 Task: Plan a volunteer activity at a local shelter on the 21st at 10:00 AM.
Action: Mouse pressed left at (60, 308)
Screenshot: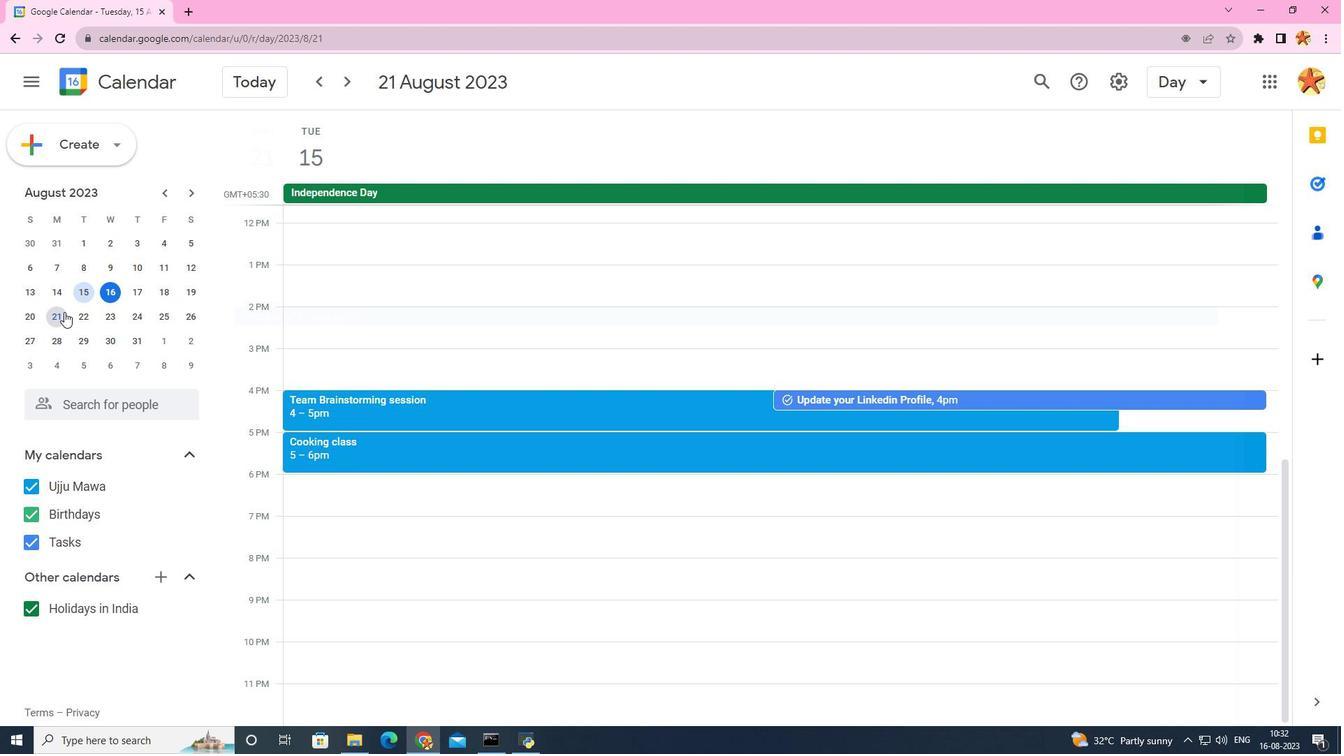 
Action: Mouse moved to (305, 301)
Screenshot: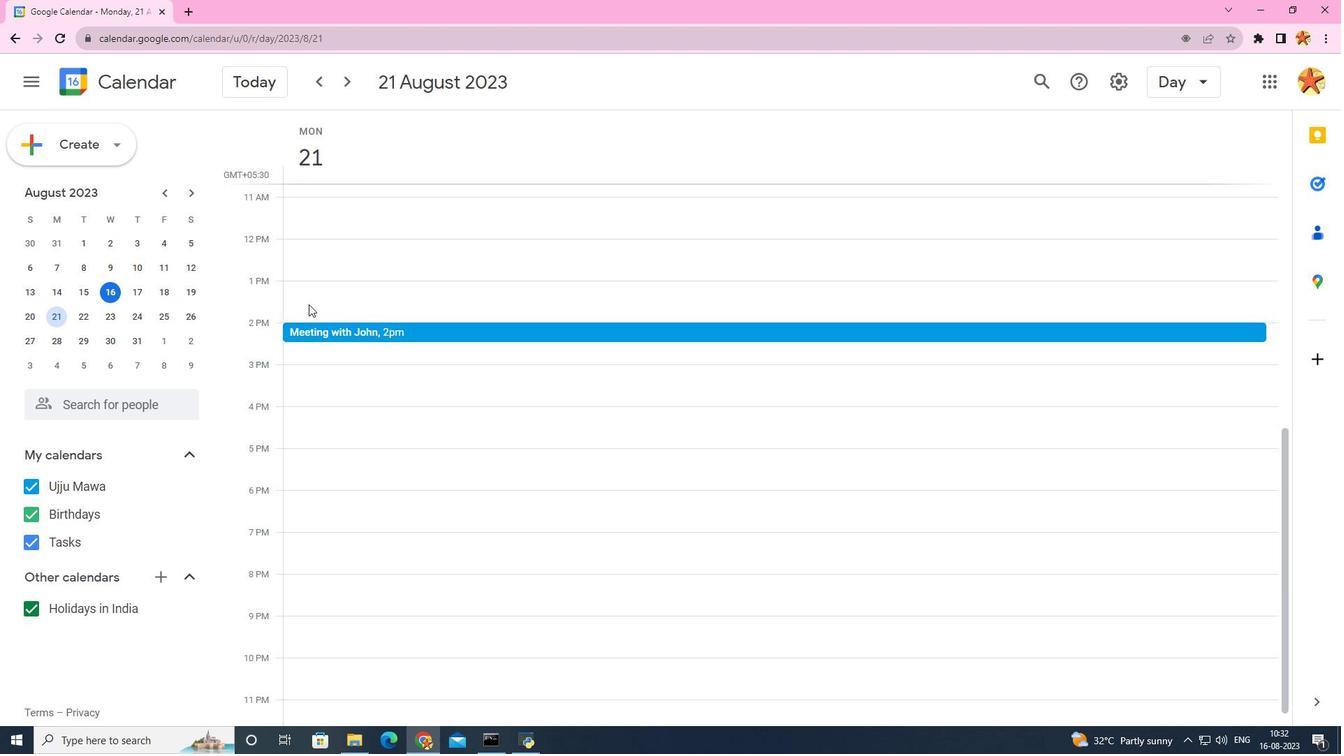 
Action: Mouse scrolled (305, 301) with delta (0, 0)
Screenshot: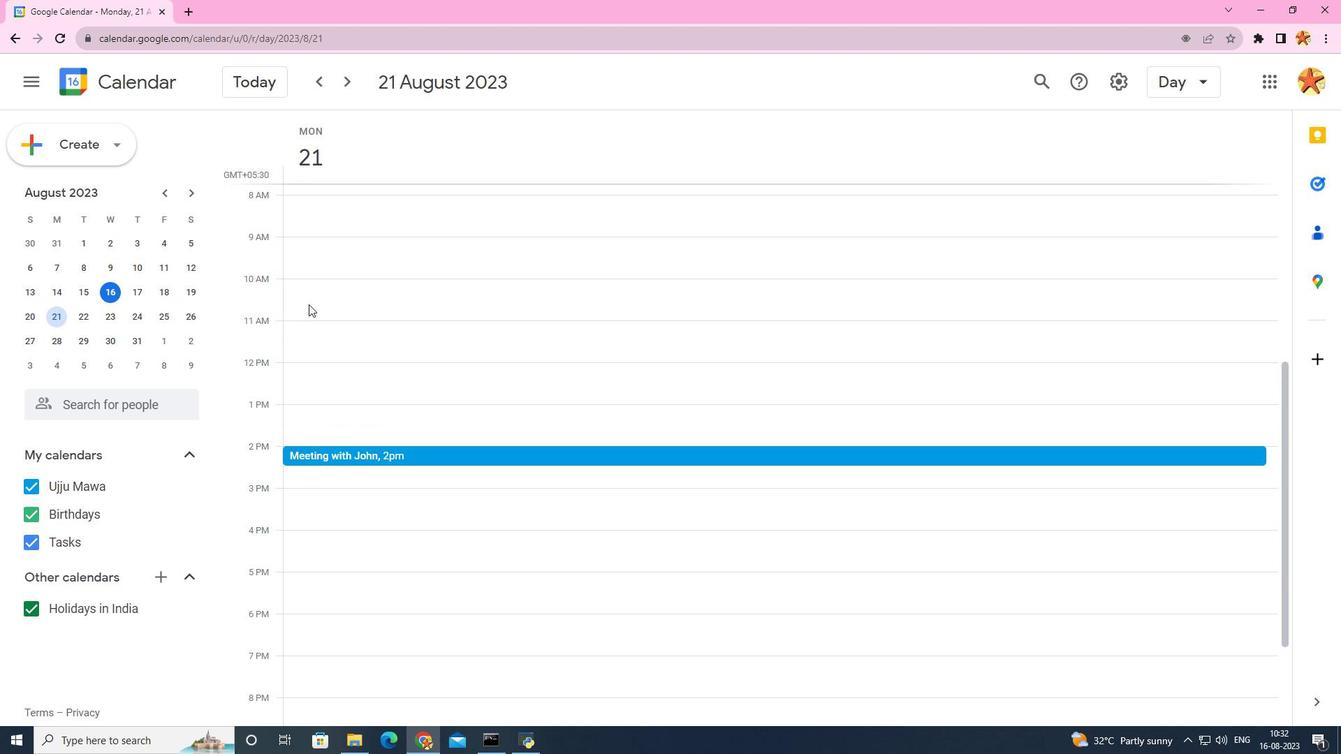 
Action: Mouse scrolled (305, 301) with delta (0, 0)
Screenshot: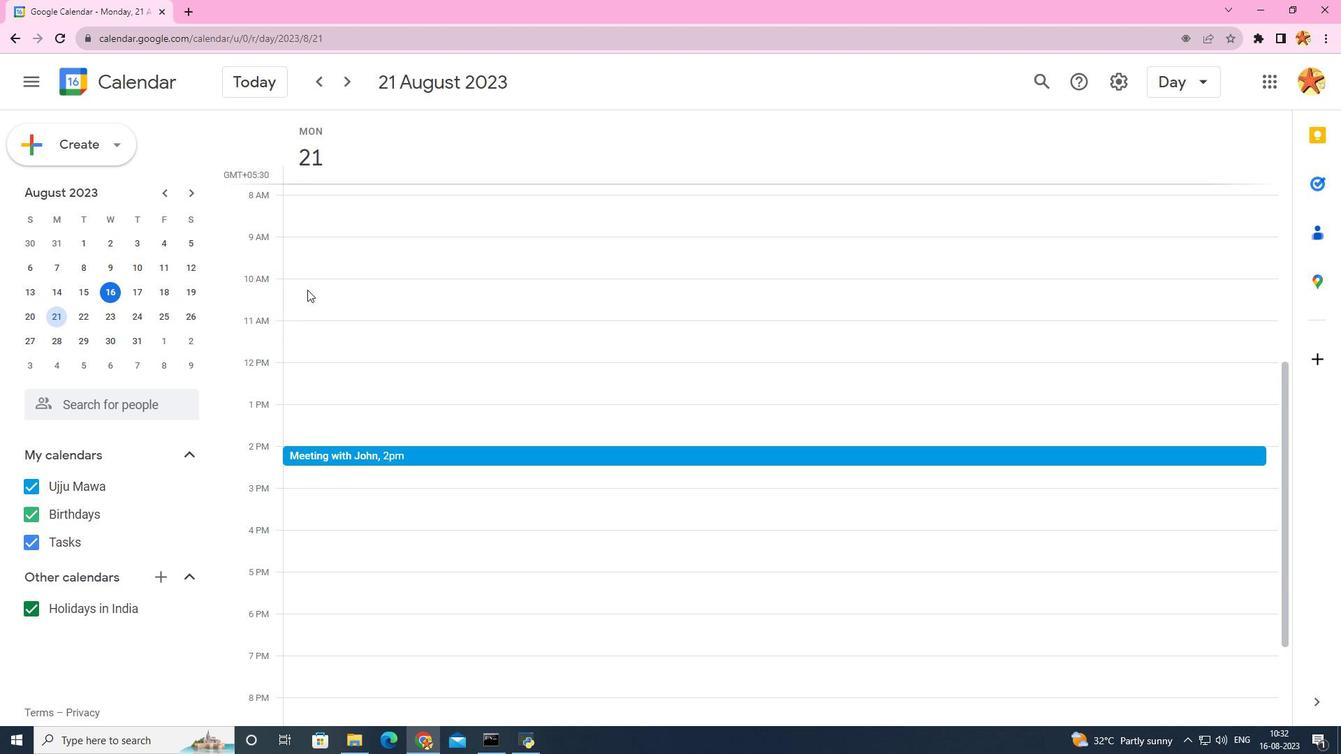 
Action: Mouse moved to (281, 298)
Screenshot: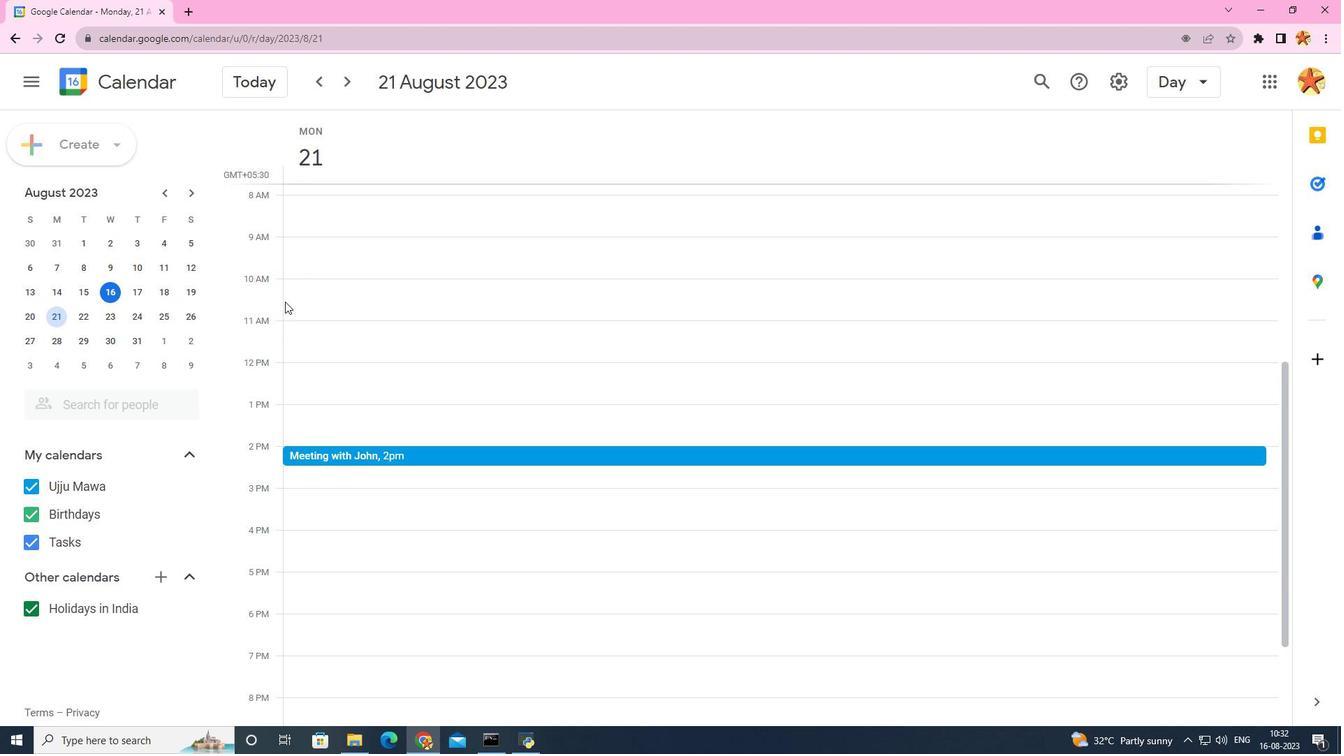
Action: Mouse pressed left at (281, 298)
Screenshot: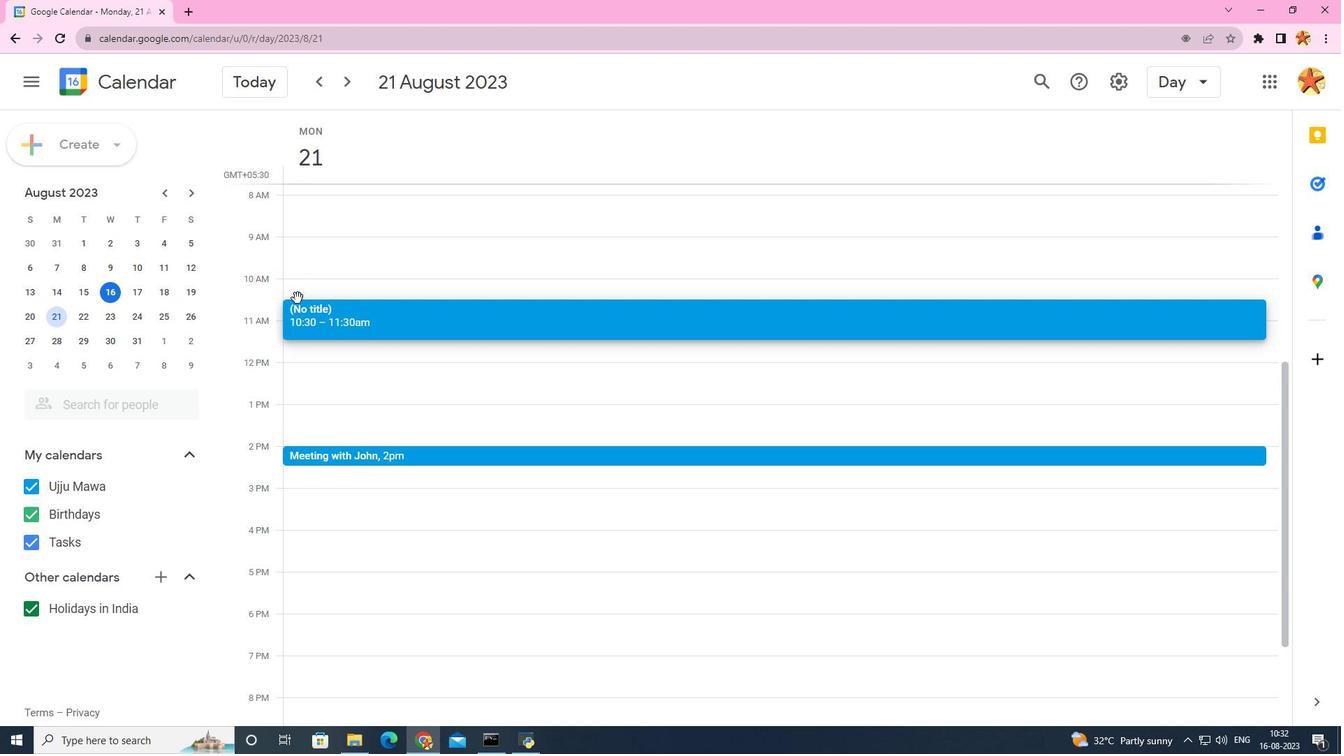 
Action: Mouse moved to (310, 285)
Screenshot: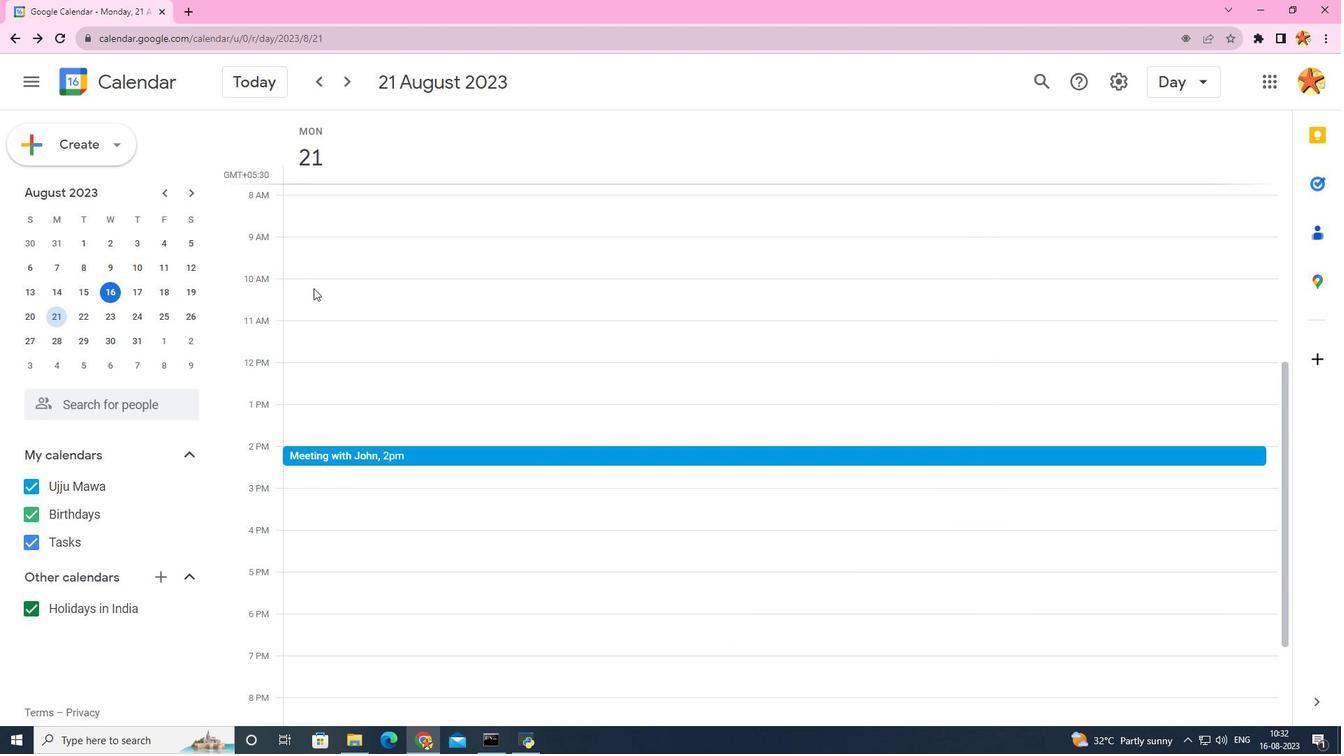 
Action: Mouse pressed left at (310, 285)
Screenshot: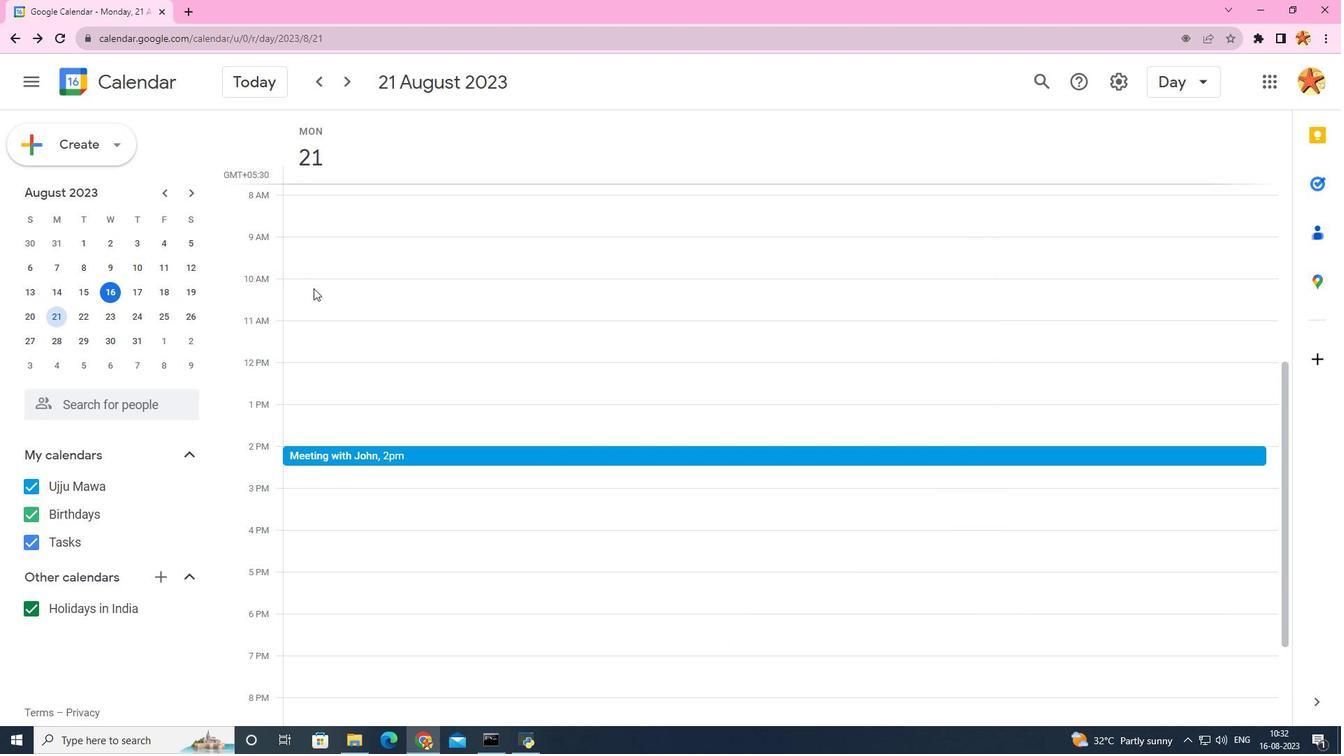
Action: Mouse moved to (328, 263)
Screenshot: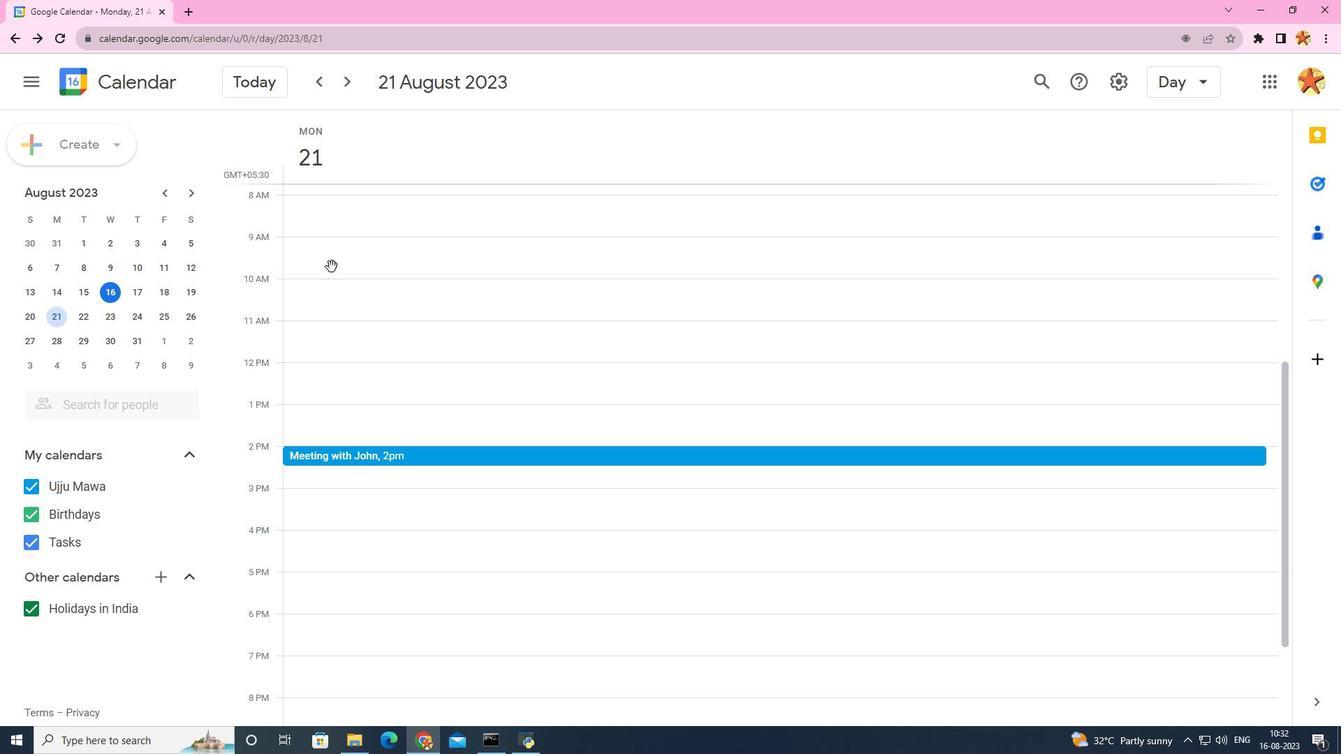 
Action: Mouse pressed left at (328, 263)
Screenshot: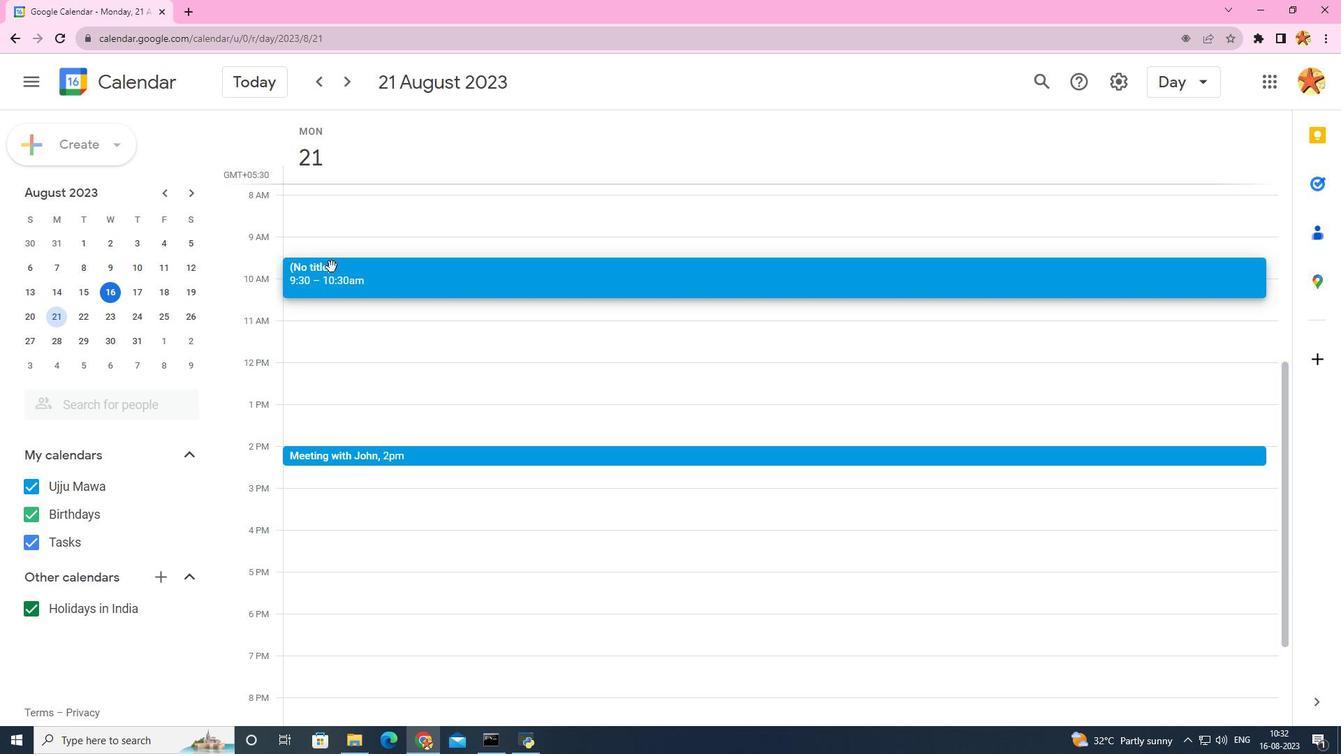 
Action: Mouse moved to (319, 294)
Screenshot: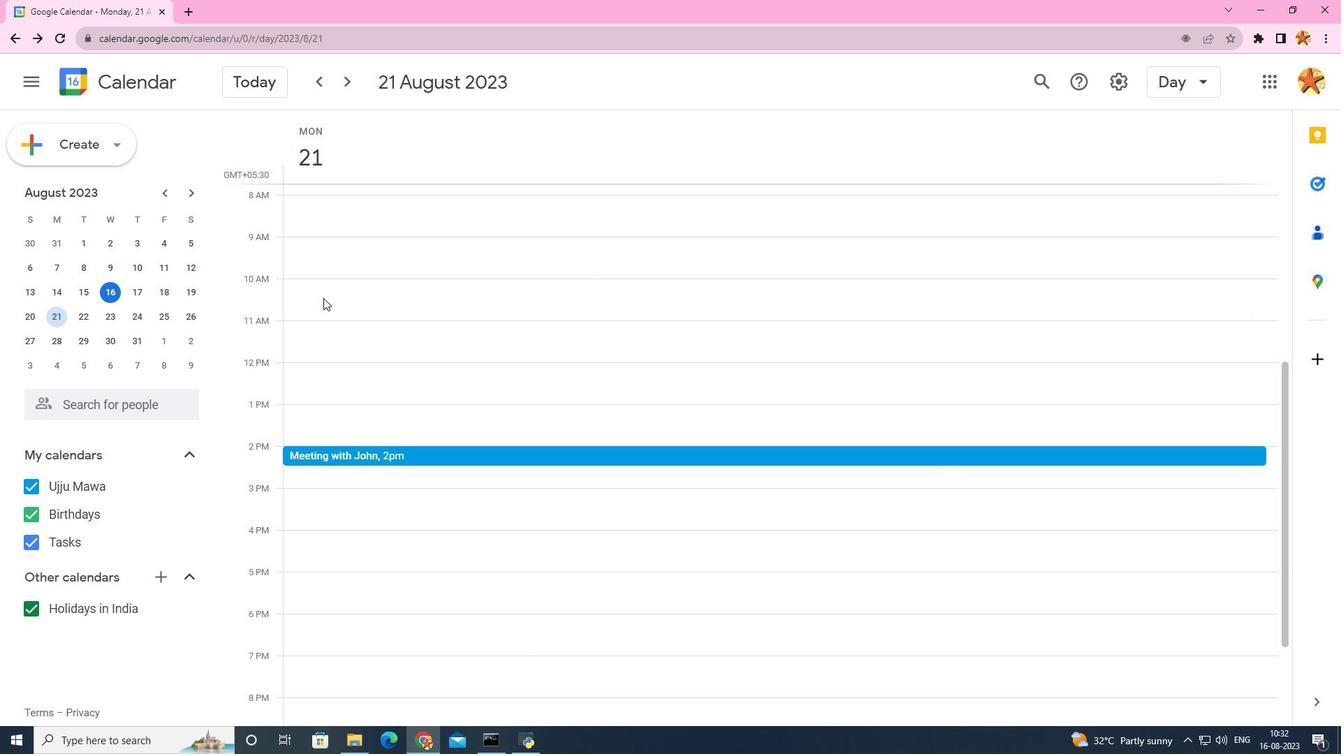 
Action: Mouse pressed left at (319, 294)
Screenshot: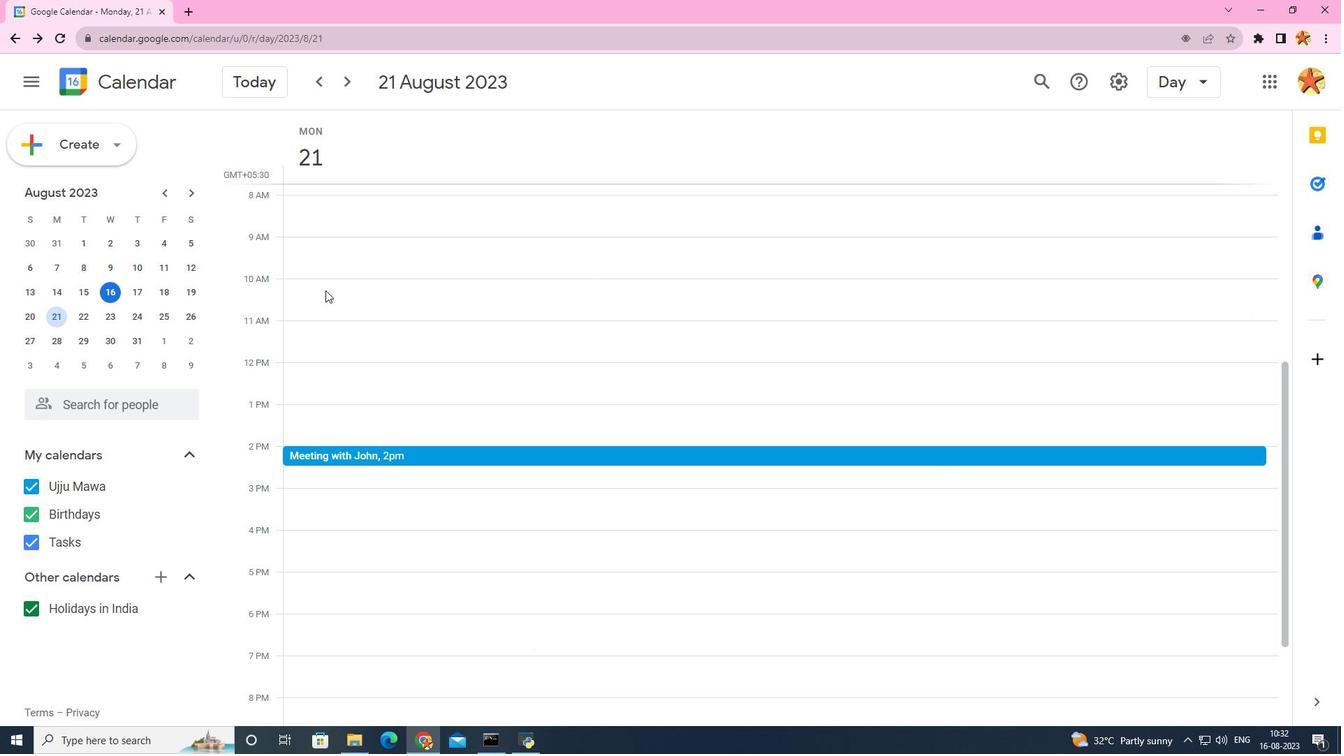 
Action: Mouse moved to (323, 285)
Screenshot: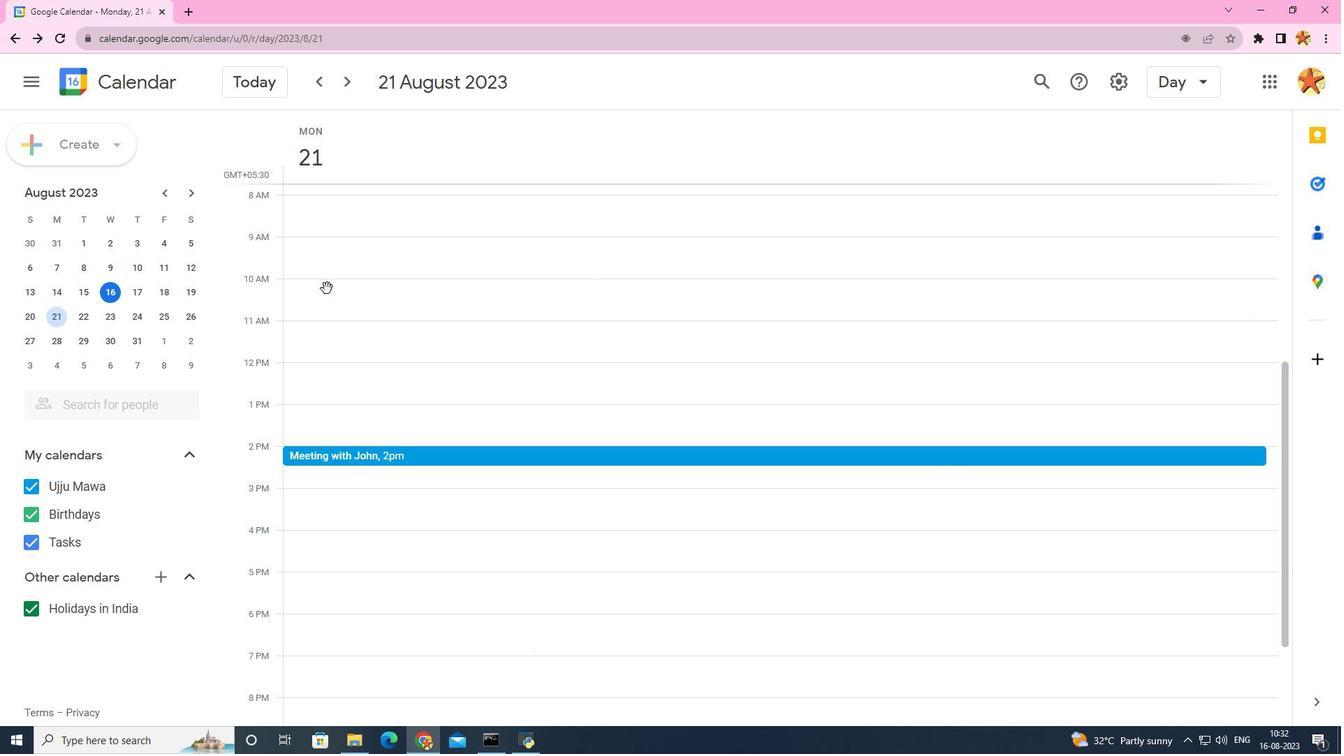 
Action: Mouse pressed left at (323, 285)
Screenshot: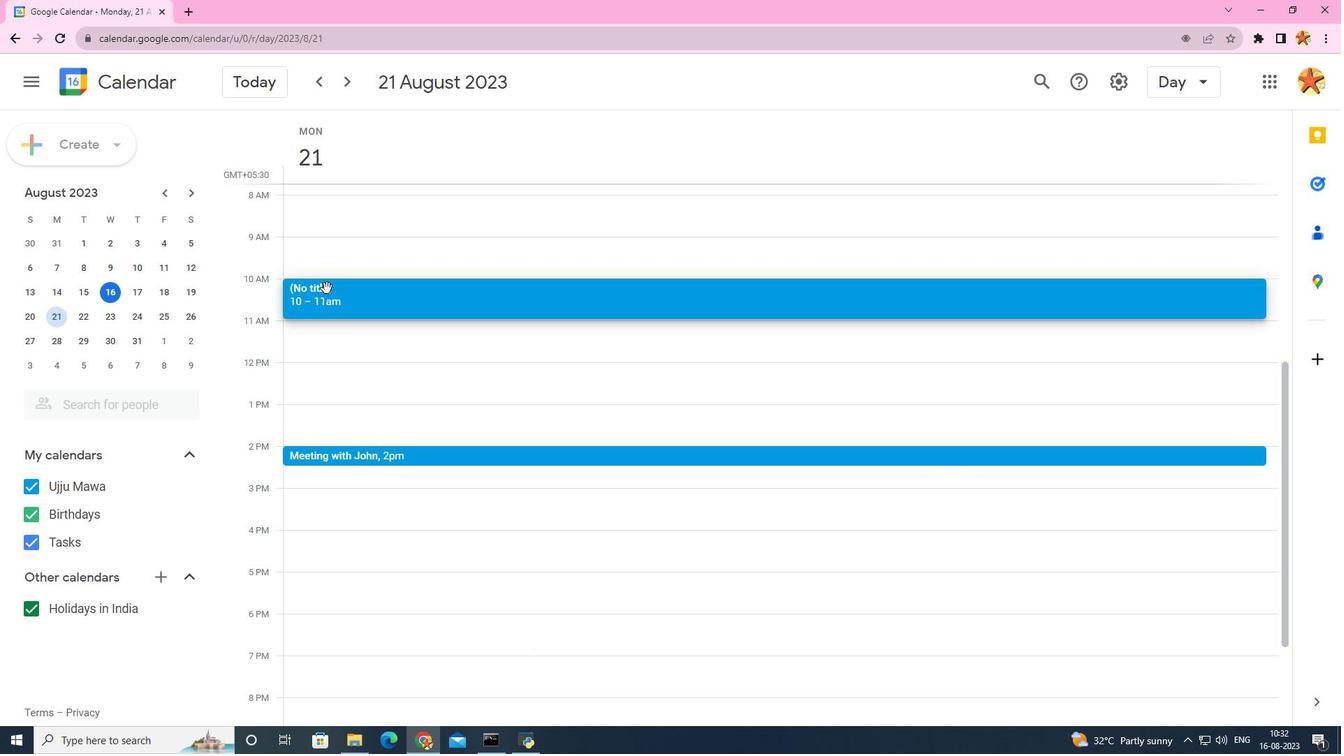 
Action: Mouse moved to (721, 219)
Screenshot: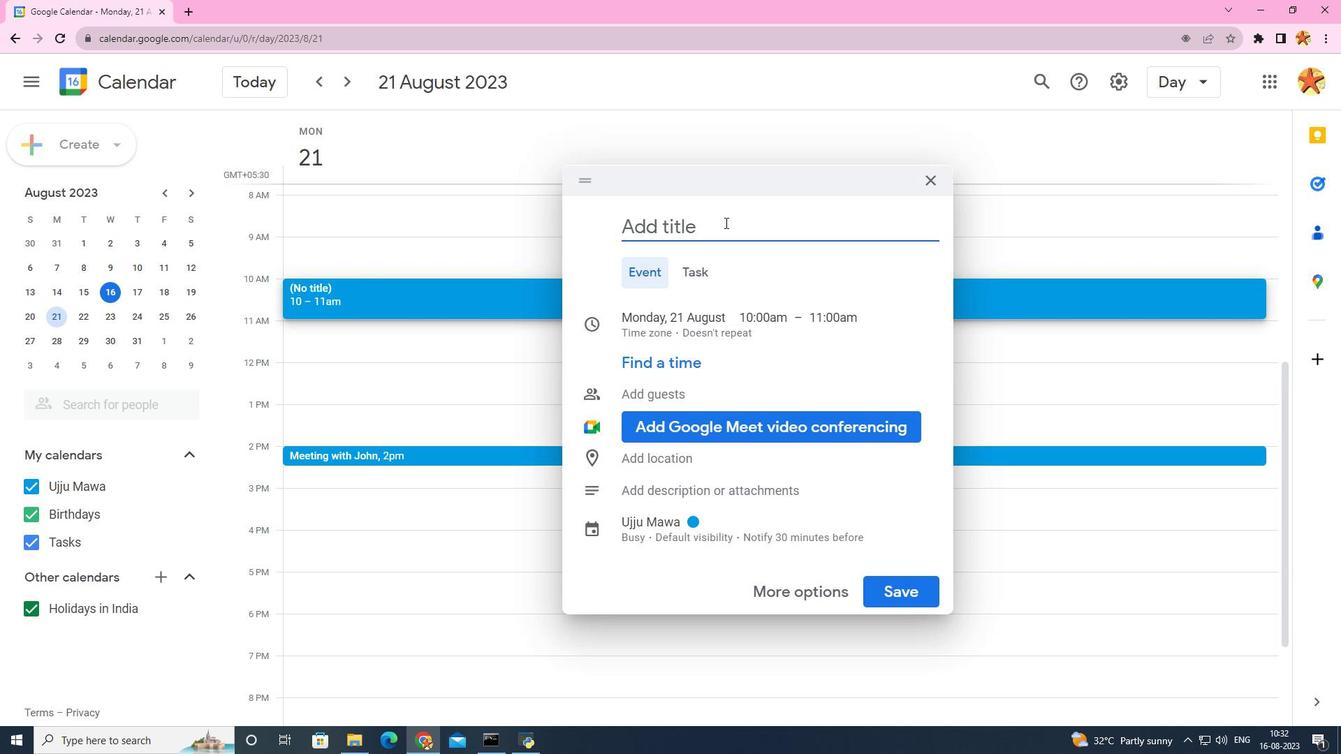
Action: Key pressed <Key.caps_lock>V<Key.caps_lock><Key.tab>olunteer
Screenshot: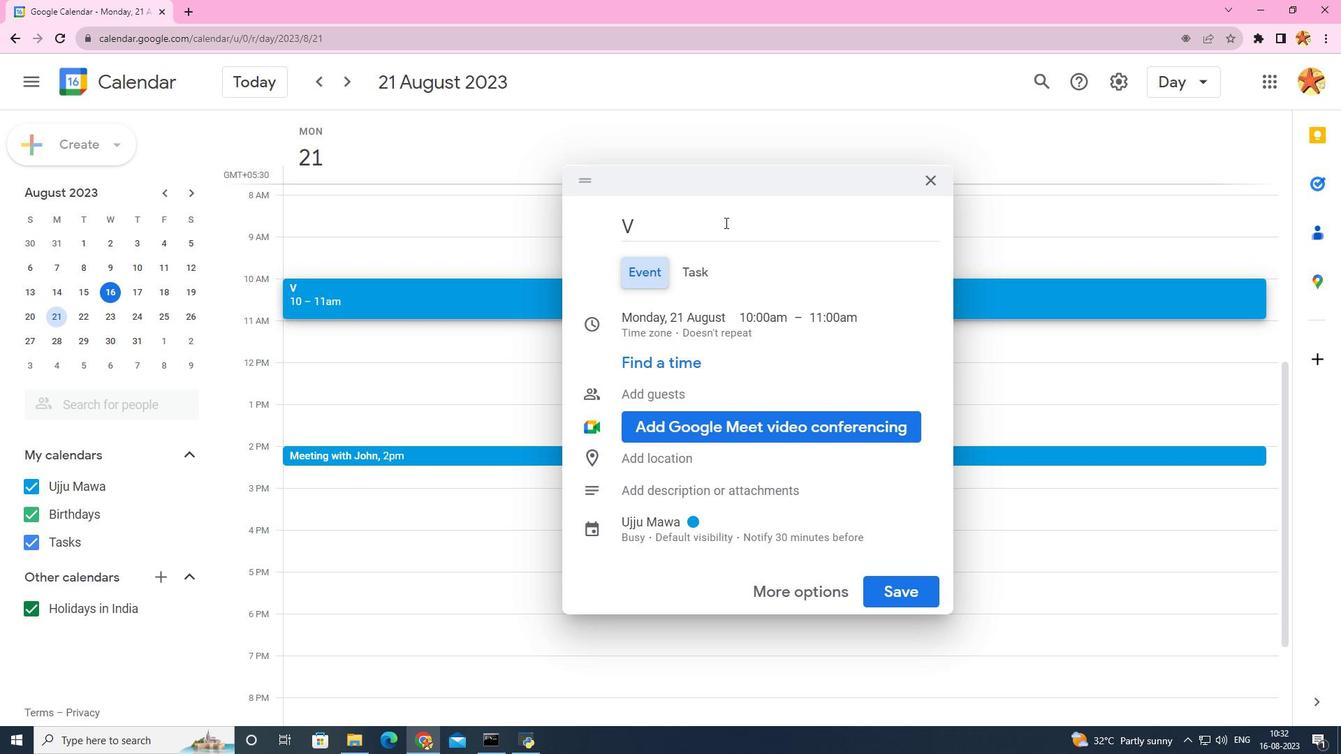 
Action: Mouse scrolled (721, 220) with delta (0, 0)
Screenshot: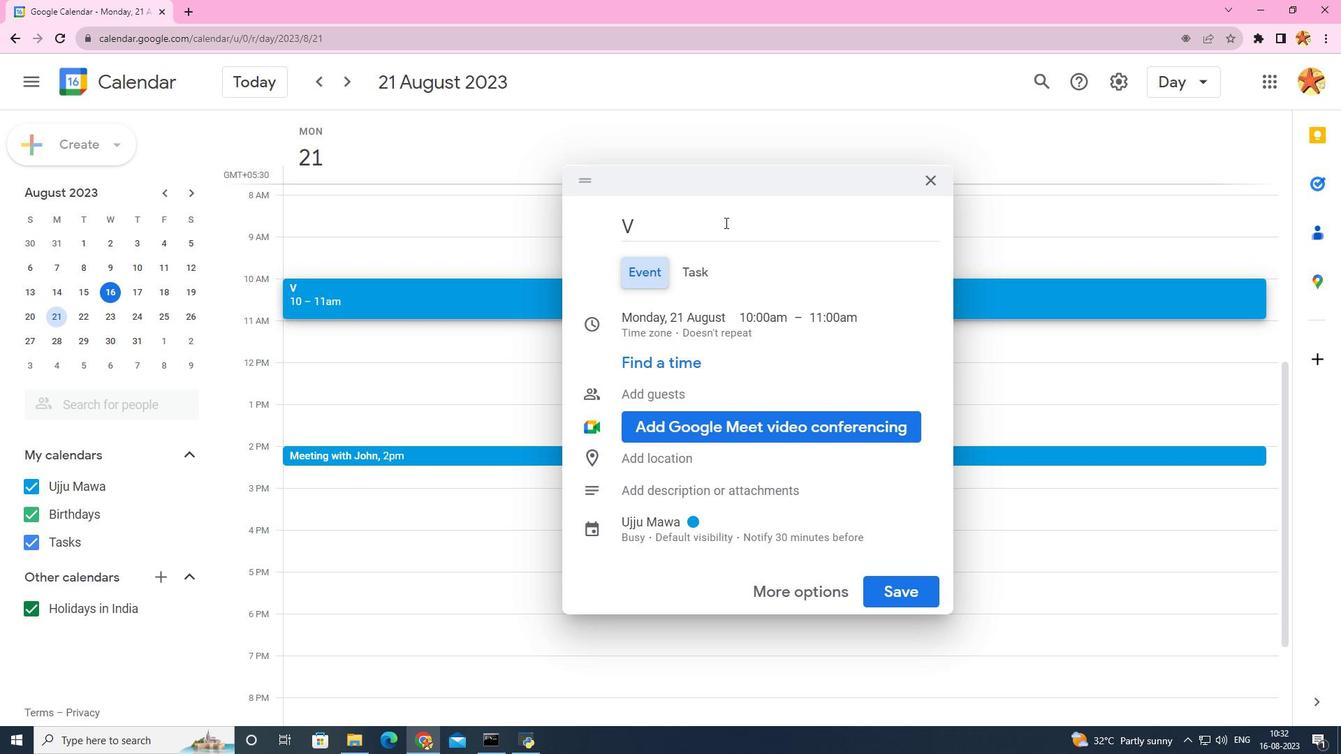 
Action: Mouse scrolled (721, 220) with delta (0, 0)
Screenshot: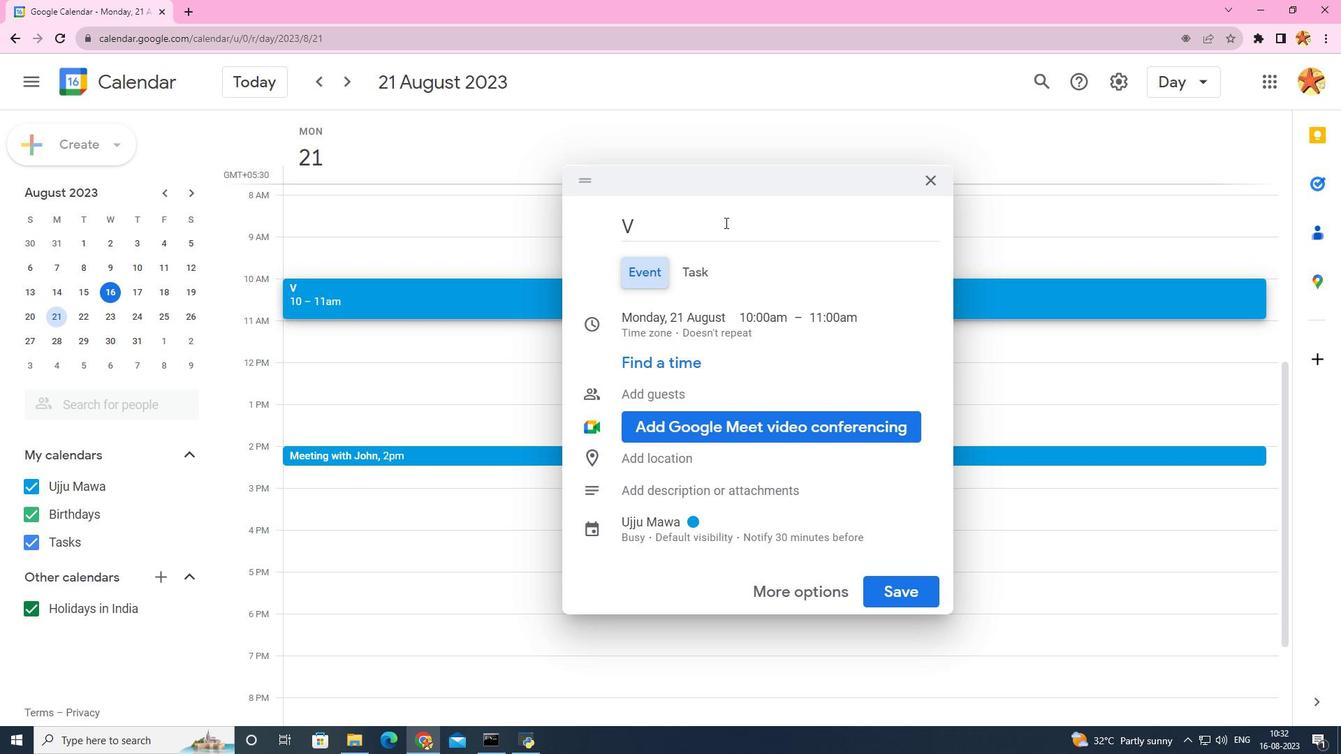 
Action: Mouse pressed left at (721, 219)
Screenshot: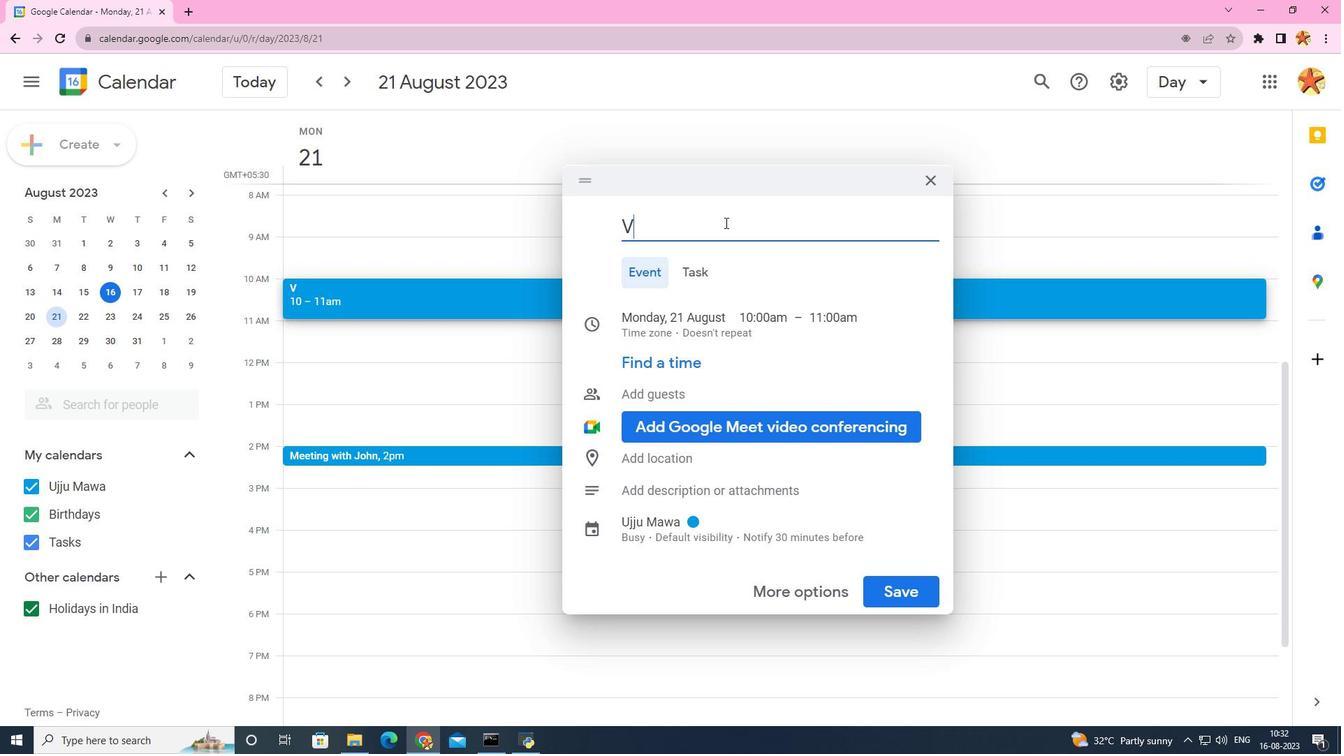 
Action: Key pressed olunteer<Key.space>activity<Key.space>at<Key.space>a<Key.space>loal<Key.space>shelter
Screenshot: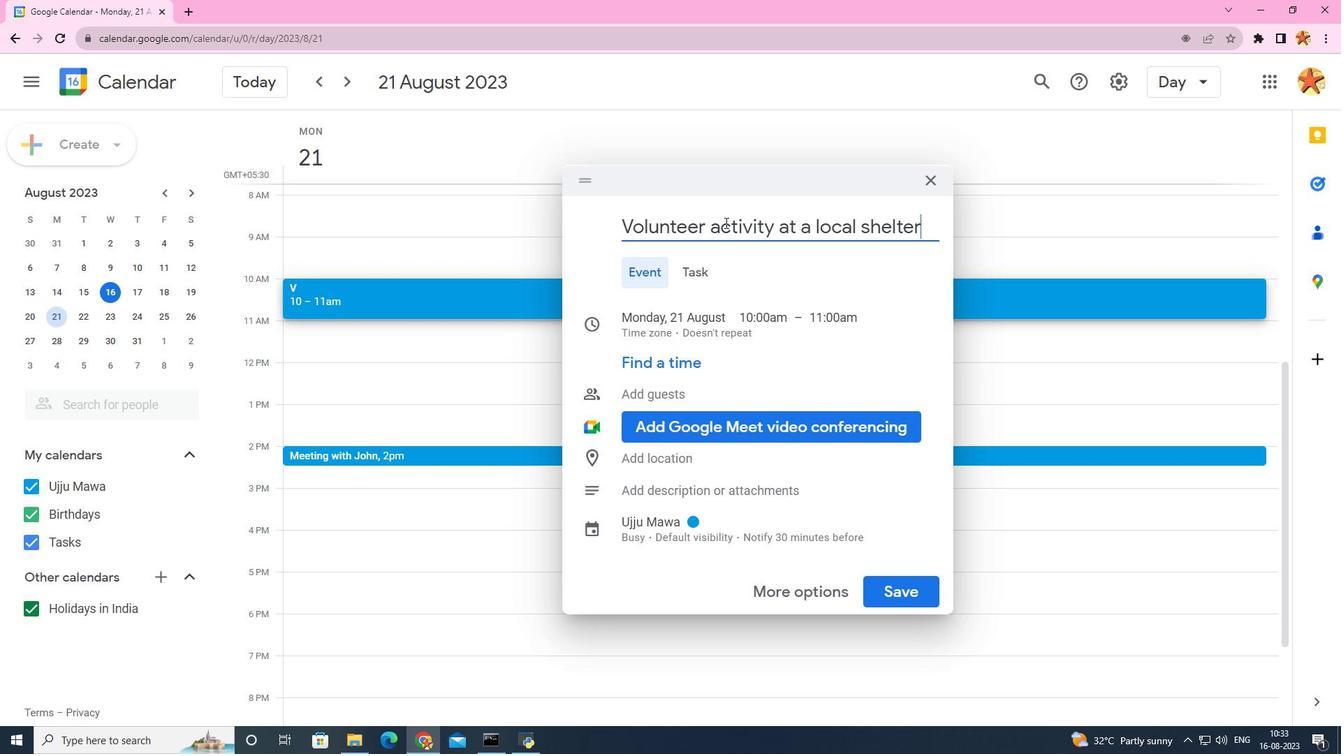 
Action: Mouse moved to (869, 584)
Screenshot: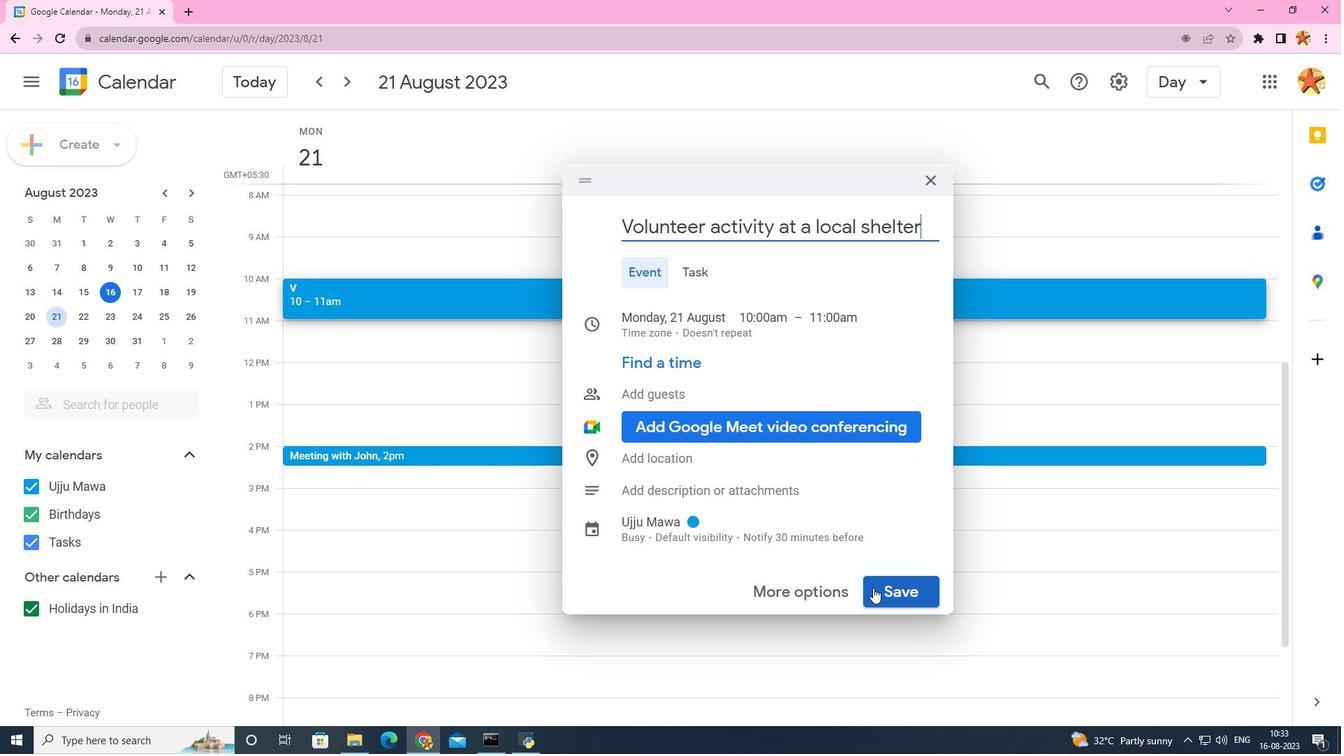 
Action: Mouse pressed left at (869, 584)
Screenshot: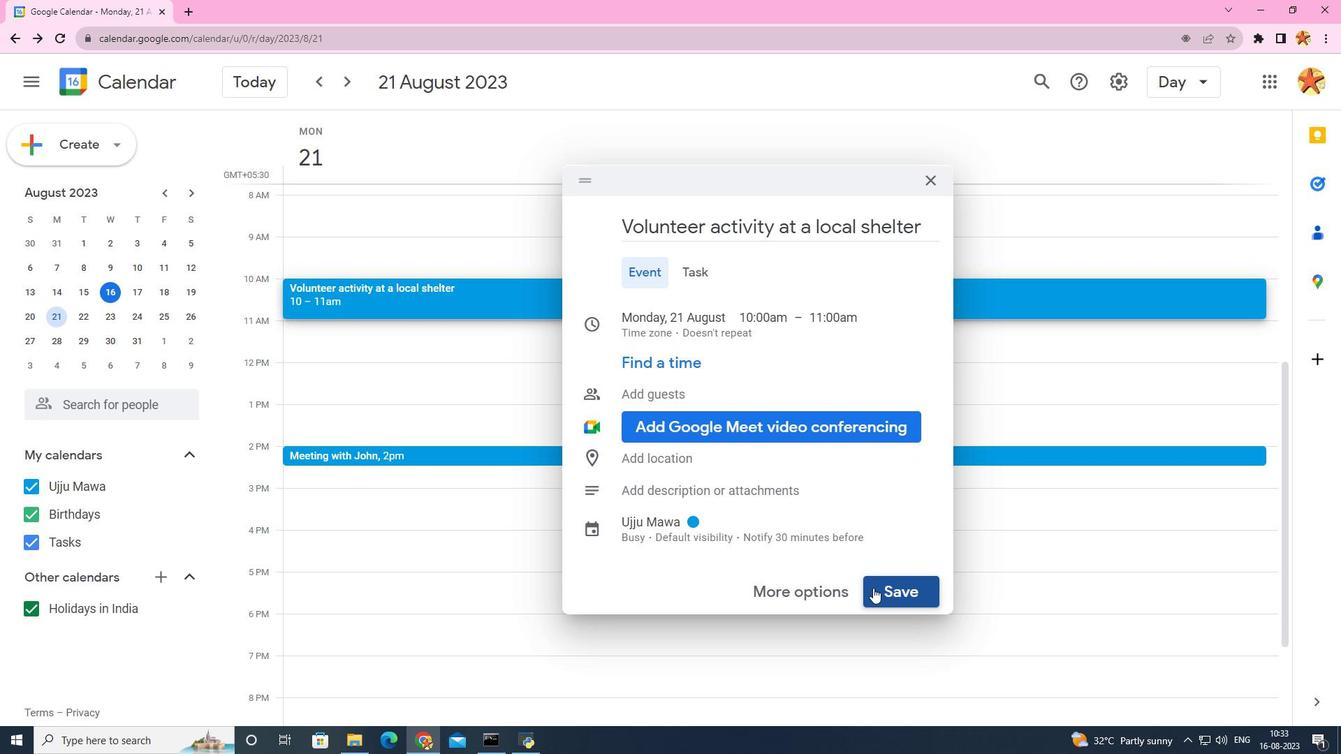 
